 Task: Toggle the option "Enhanced spell check".
Action: Mouse moved to (1192, 36)
Screenshot: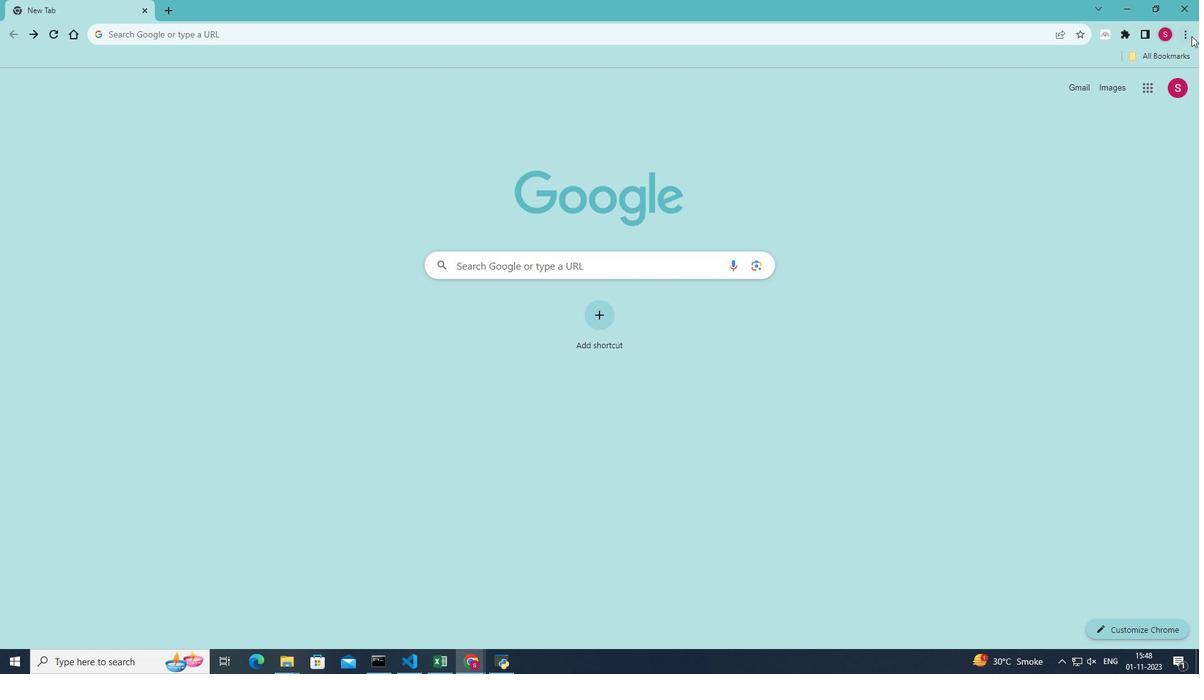 
Action: Mouse pressed left at (1192, 36)
Screenshot: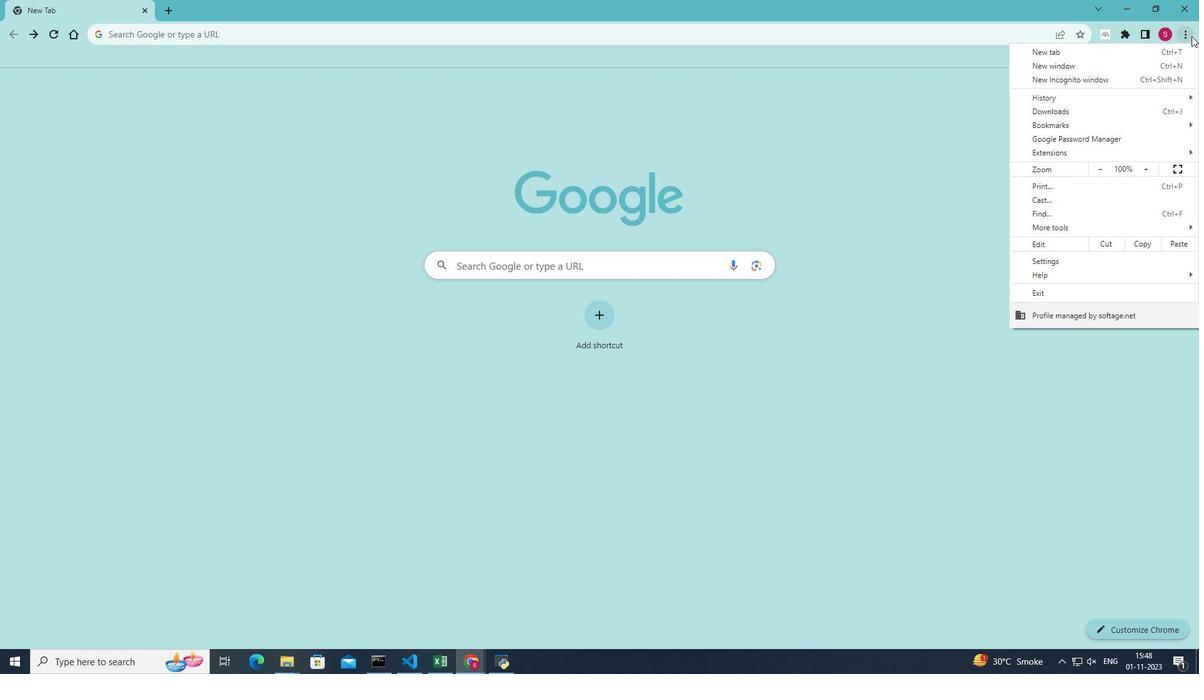 
Action: Mouse moved to (1071, 263)
Screenshot: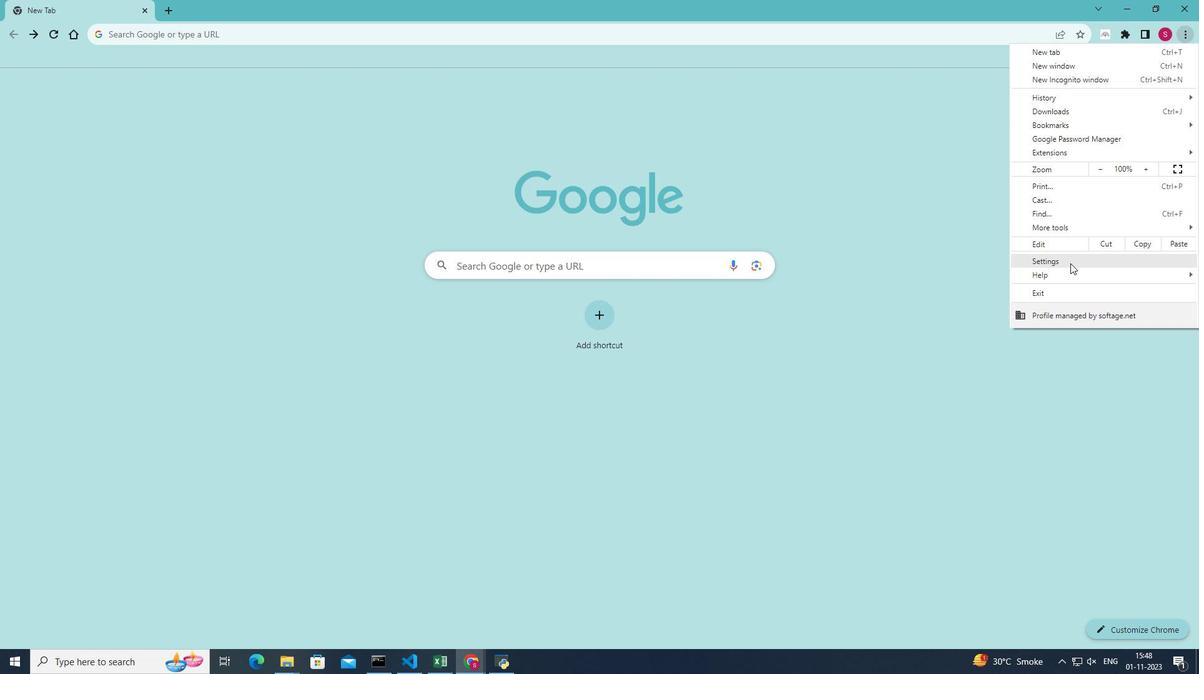 
Action: Mouse pressed left at (1071, 263)
Screenshot: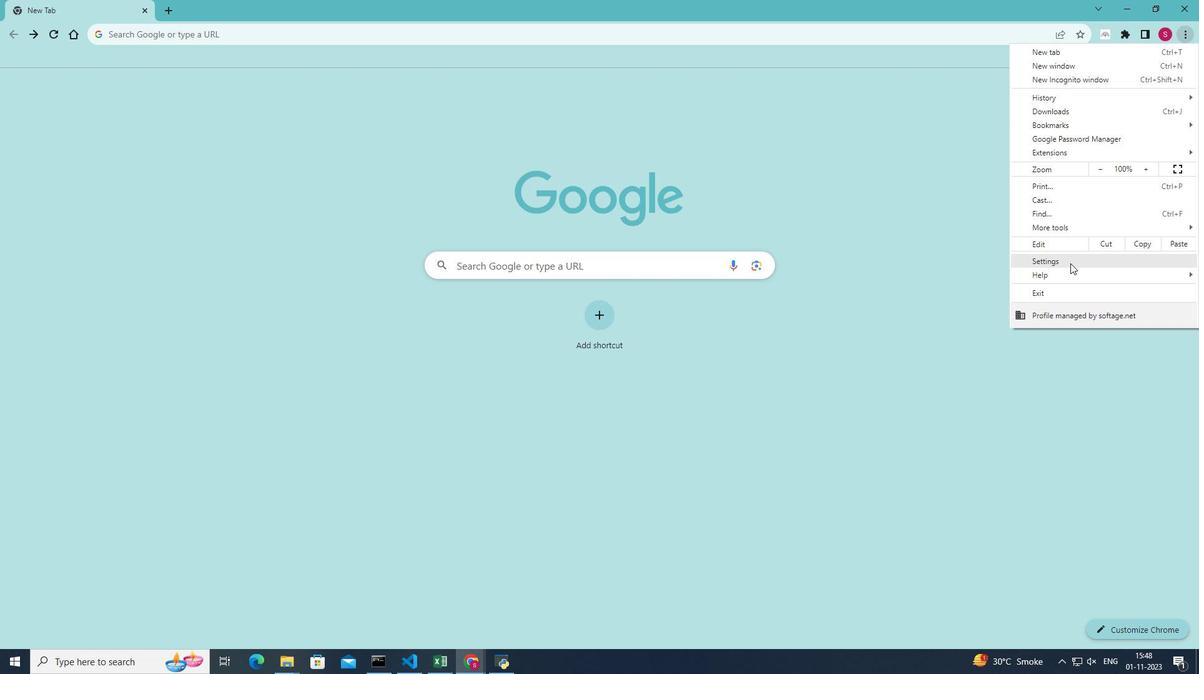 
Action: Mouse moved to (90, 96)
Screenshot: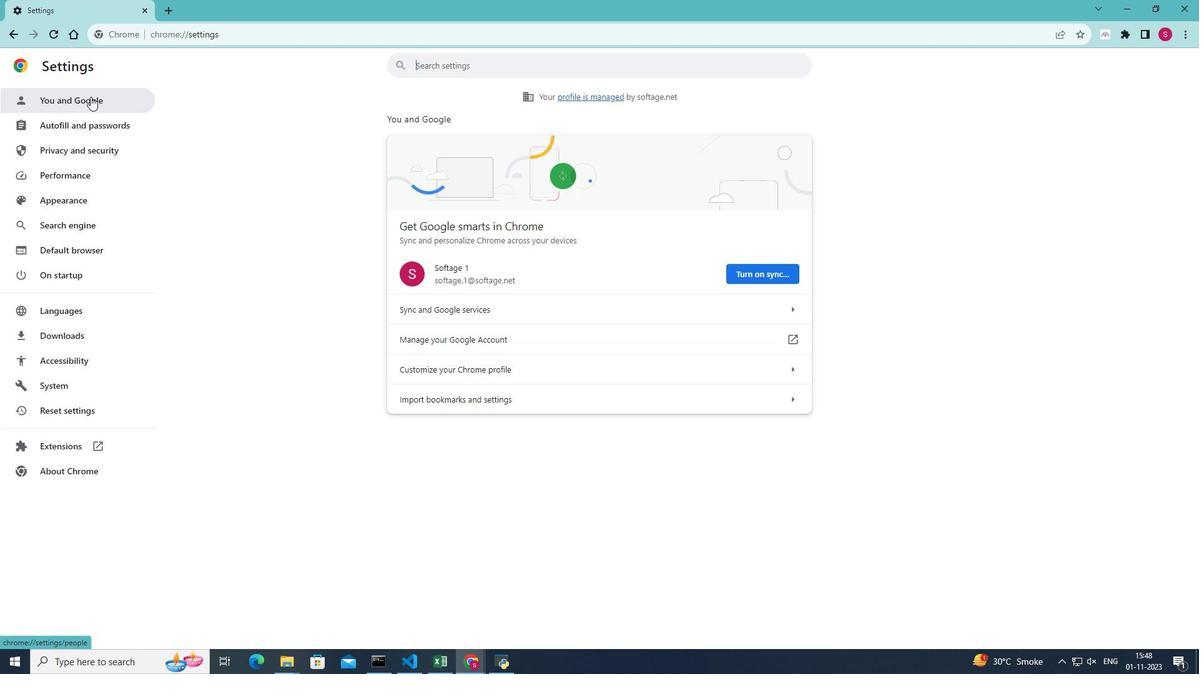
Action: Mouse pressed left at (90, 96)
Screenshot: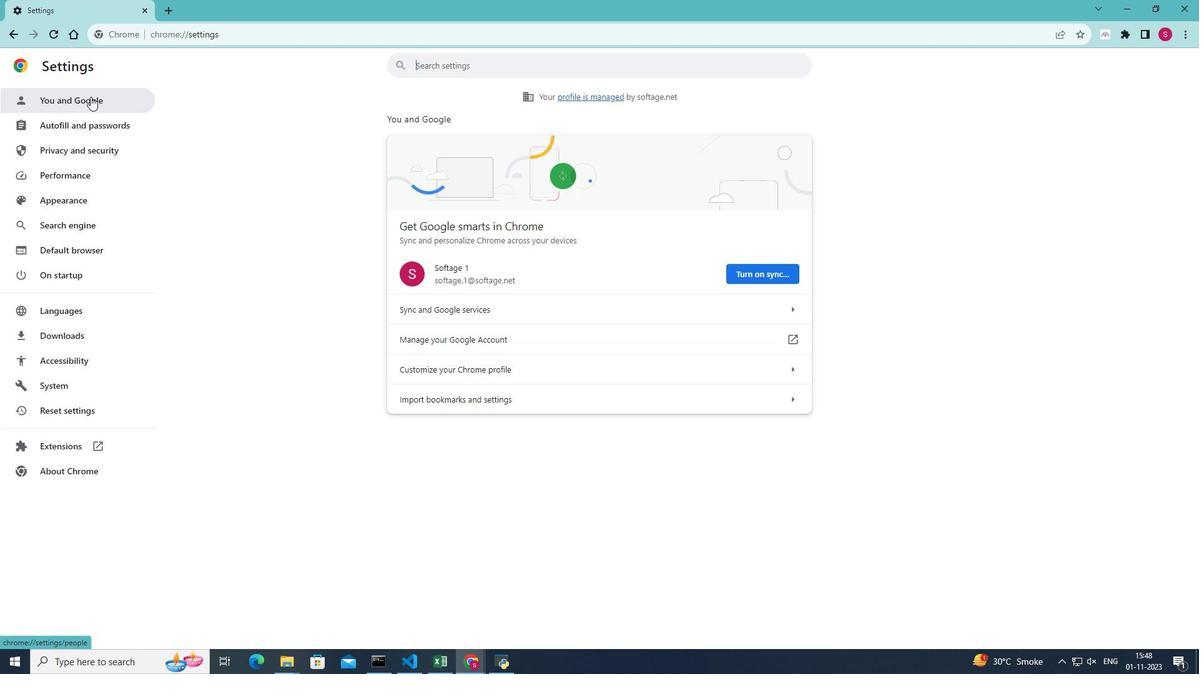 
Action: Mouse moved to (786, 302)
Screenshot: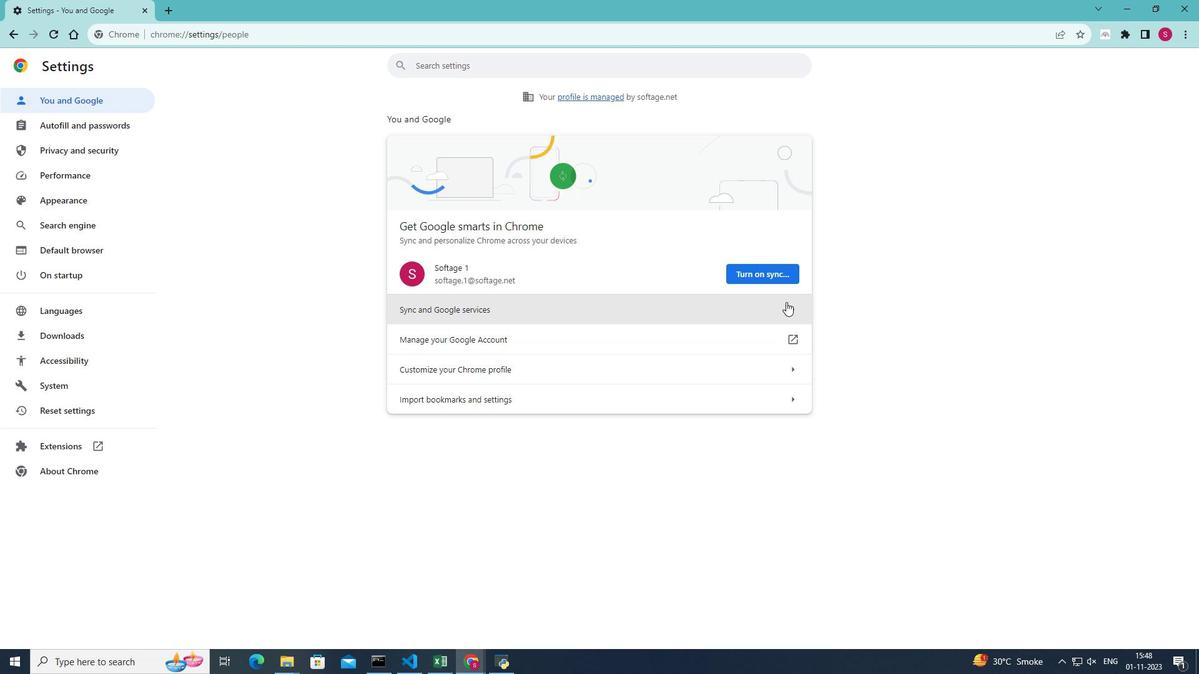 
Action: Mouse pressed left at (786, 302)
Screenshot: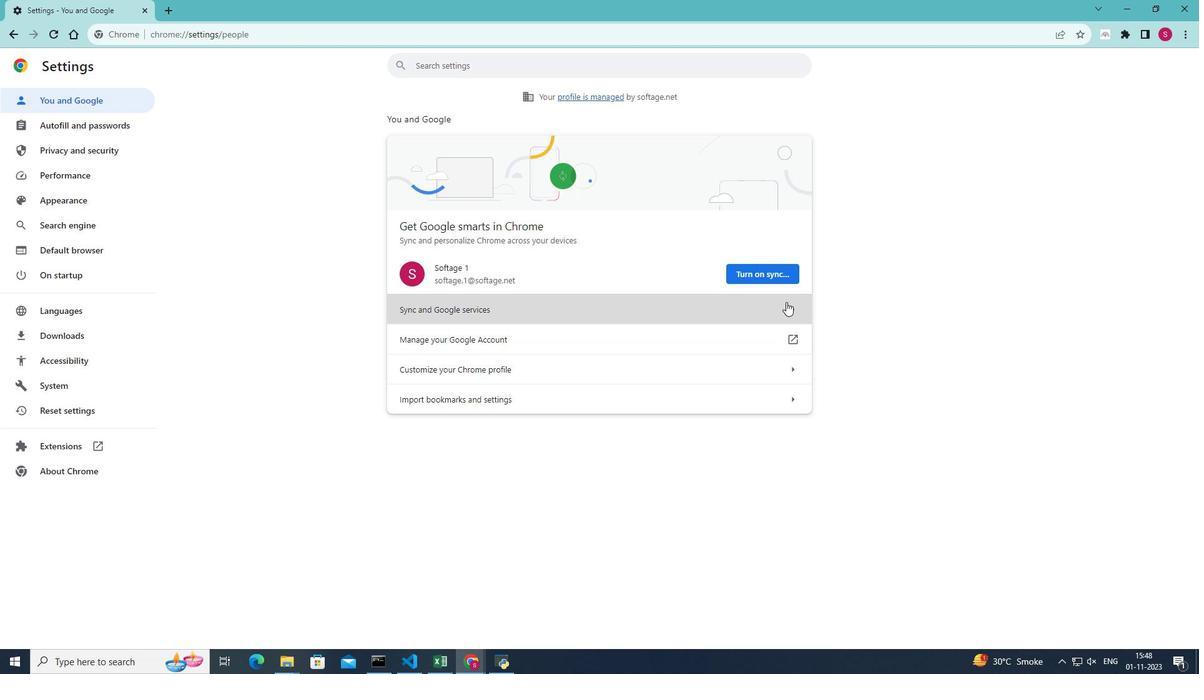 
Action: Mouse moved to (794, 456)
Screenshot: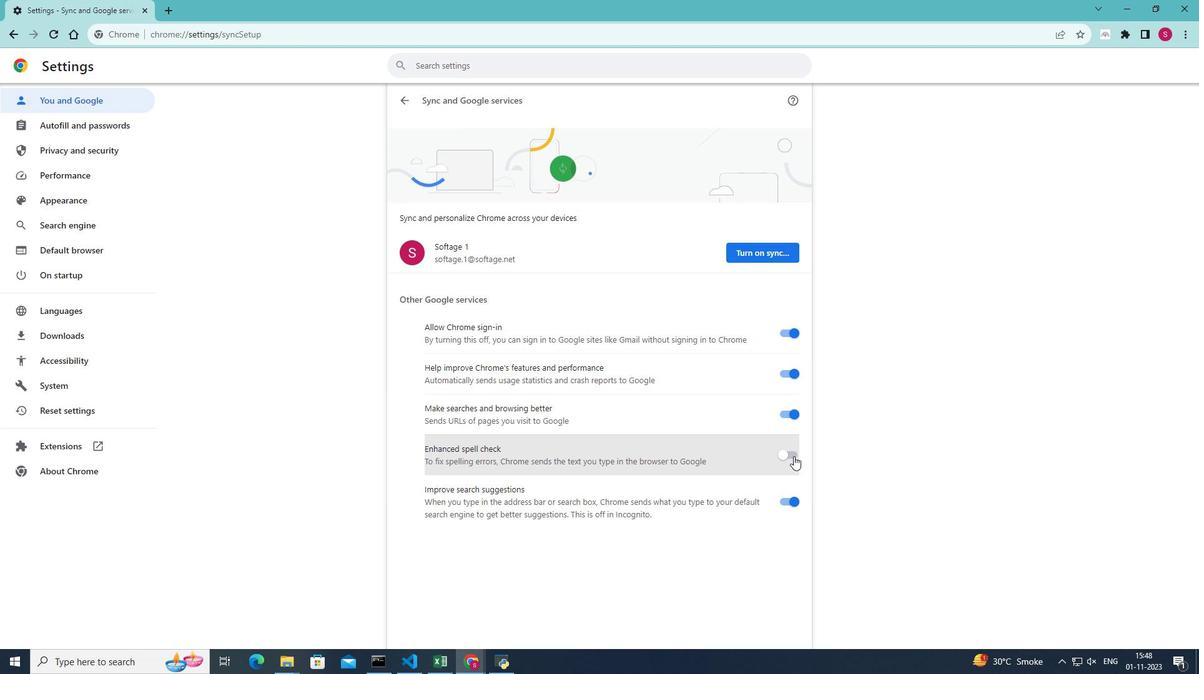
Action: Mouse pressed left at (794, 456)
Screenshot: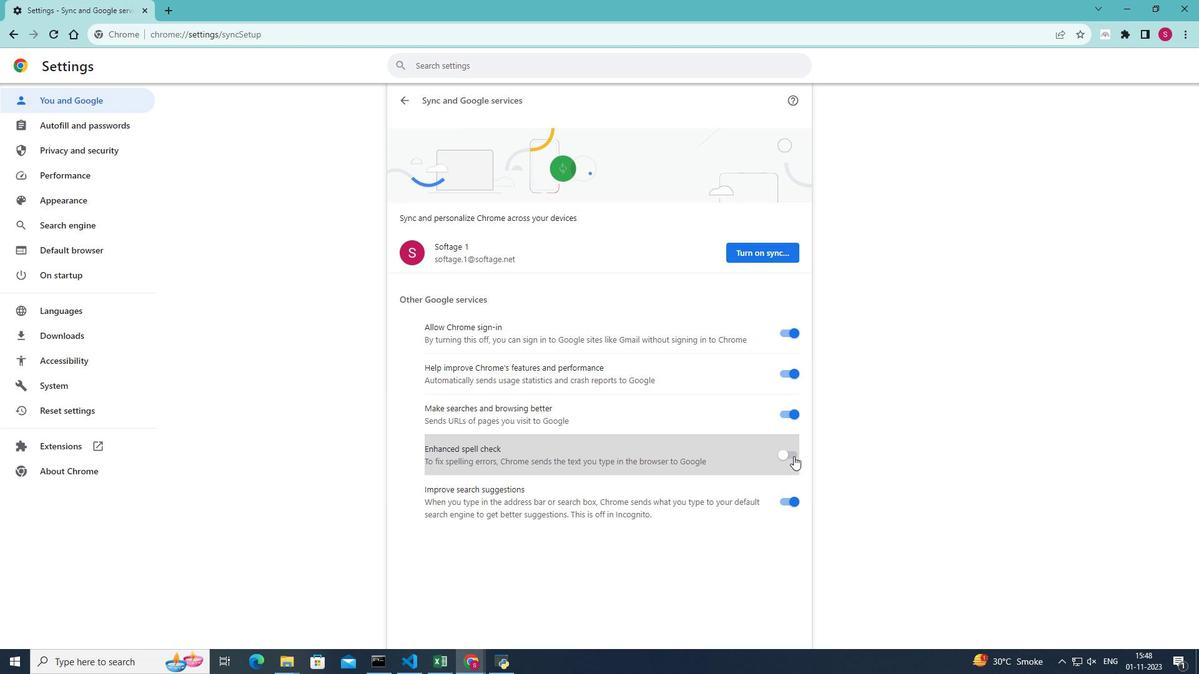 
Action: Mouse moved to (910, 433)
Screenshot: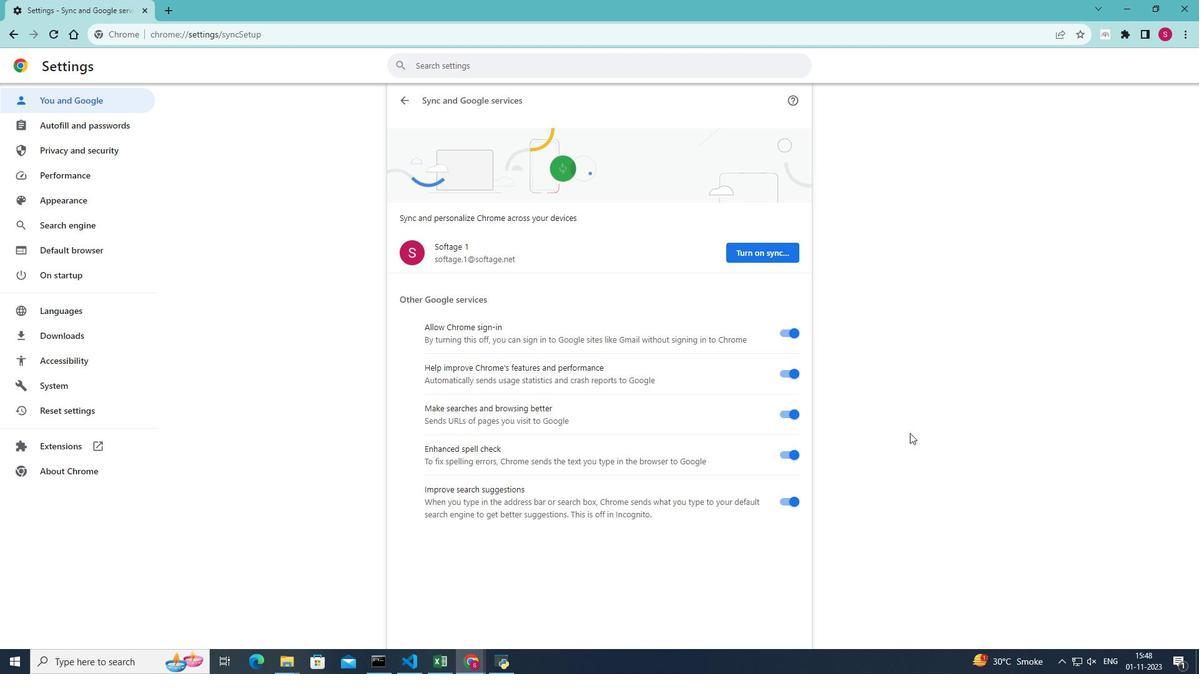 
